 Task: Use the audio channel remapper to remap the "Left" to "Side left".
Action: Mouse moved to (111, 7)
Screenshot: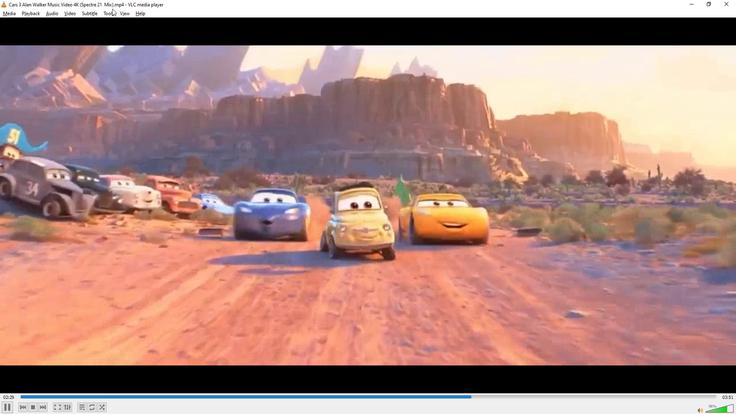 
Action: Mouse pressed left at (111, 7)
Screenshot: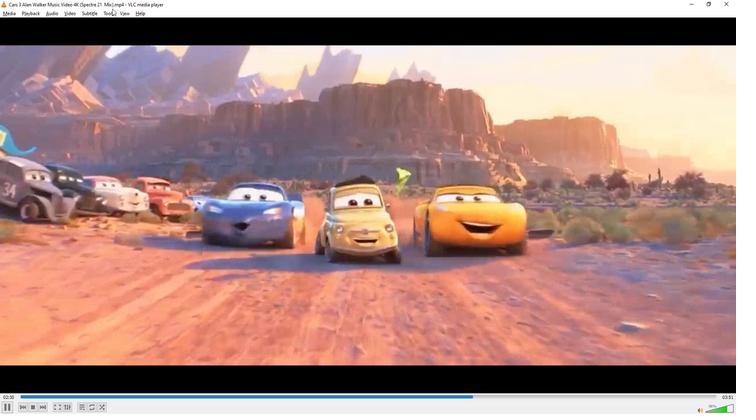 
Action: Mouse moved to (111, 10)
Screenshot: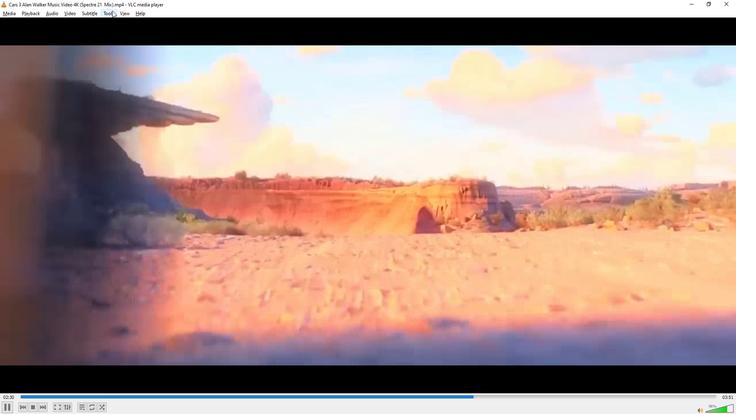 
Action: Mouse pressed left at (111, 10)
Screenshot: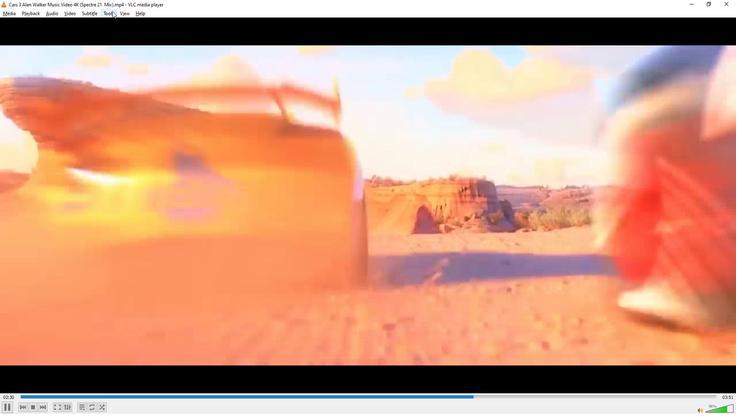 
Action: Mouse moved to (128, 104)
Screenshot: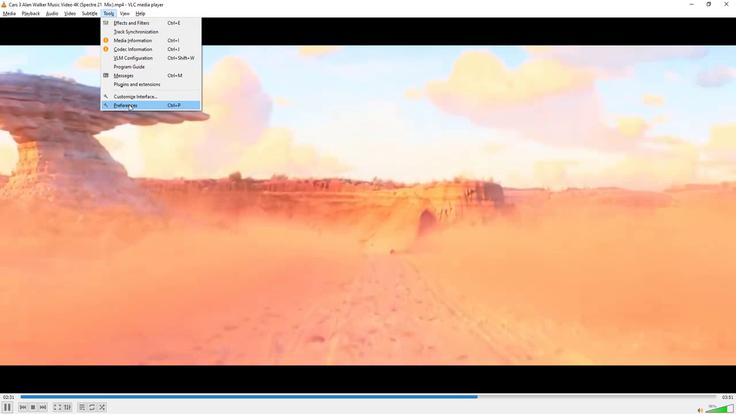 
Action: Mouse pressed left at (128, 104)
Screenshot: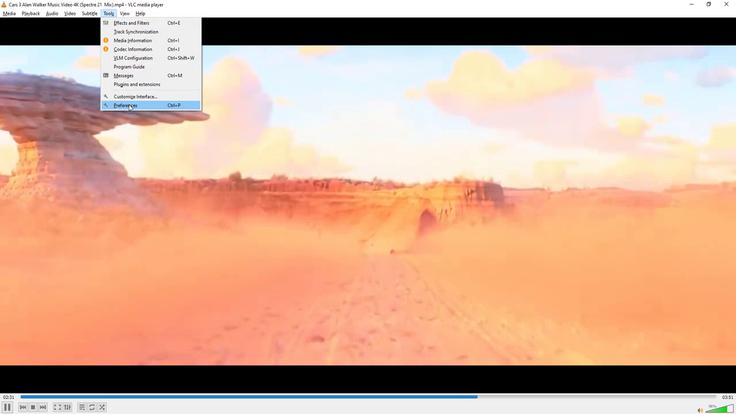 
Action: Mouse moved to (214, 307)
Screenshot: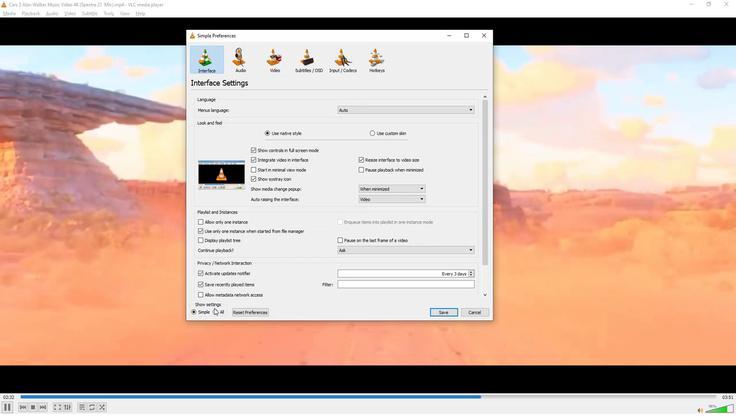 
Action: Mouse pressed left at (214, 307)
Screenshot: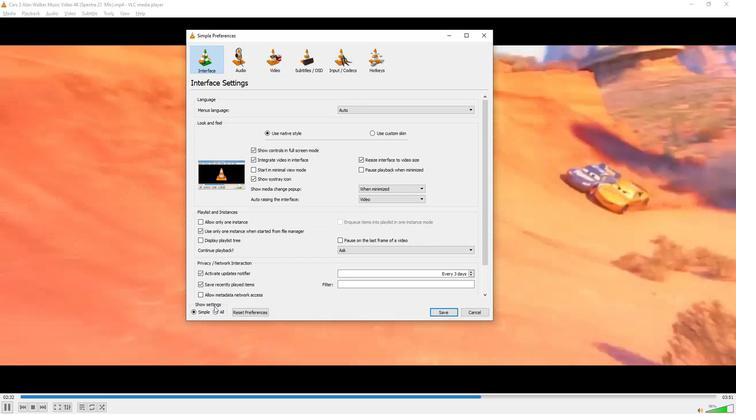 
Action: Mouse moved to (214, 312)
Screenshot: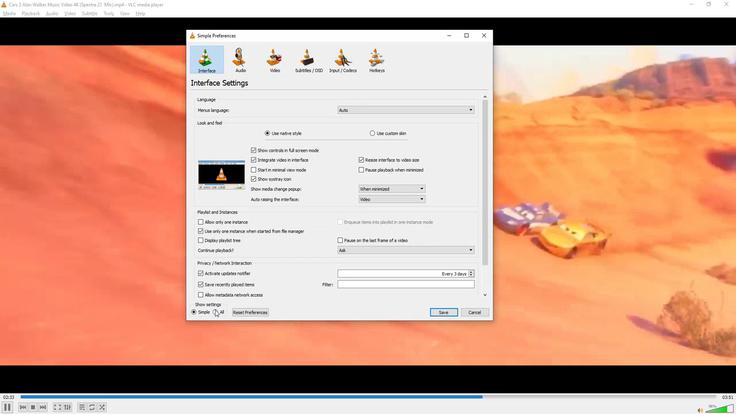 
Action: Mouse pressed left at (214, 312)
Screenshot: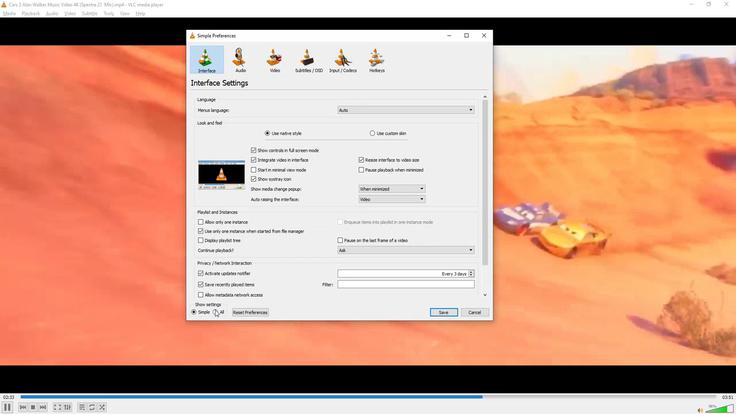 
Action: Mouse moved to (204, 139)
Screenshot: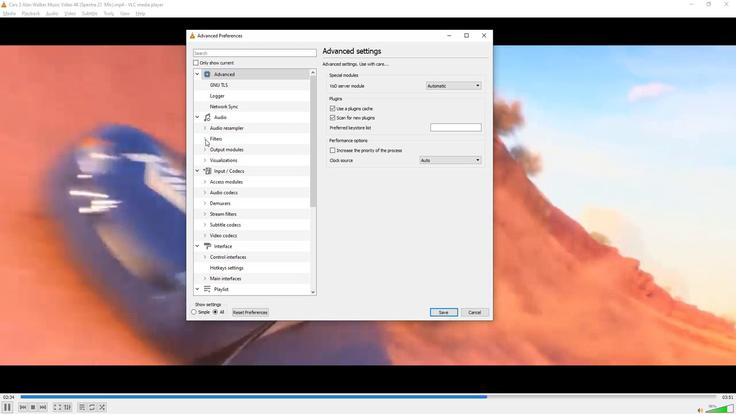 
Action: Mouse pressed left at (204, 139)
Screenshot: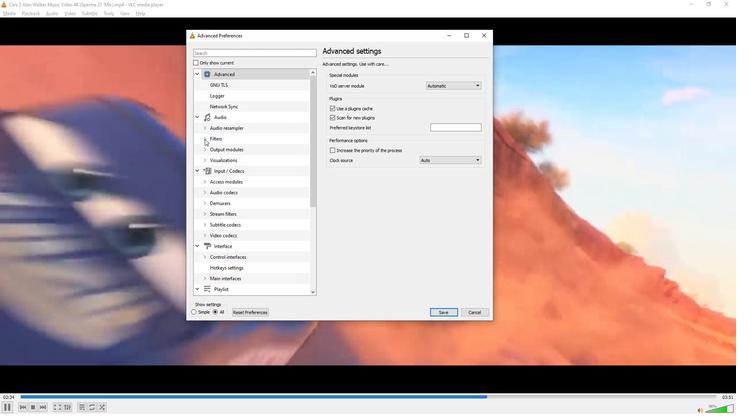 
Action: Mouse moved to (223, 246)
Screenshot: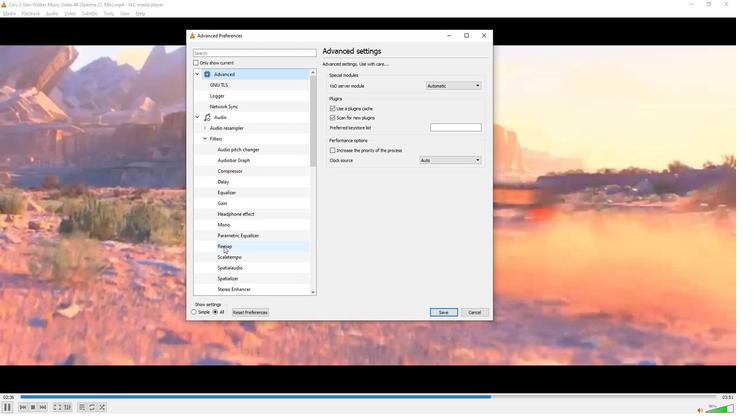 
Action: Mouse pressed left at (223, 246)
Screenshot: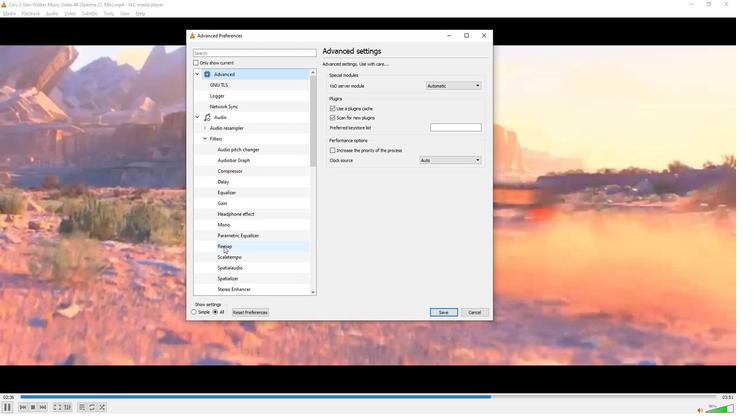 
Action: Mouse moved to (477, 76)
Screenshot: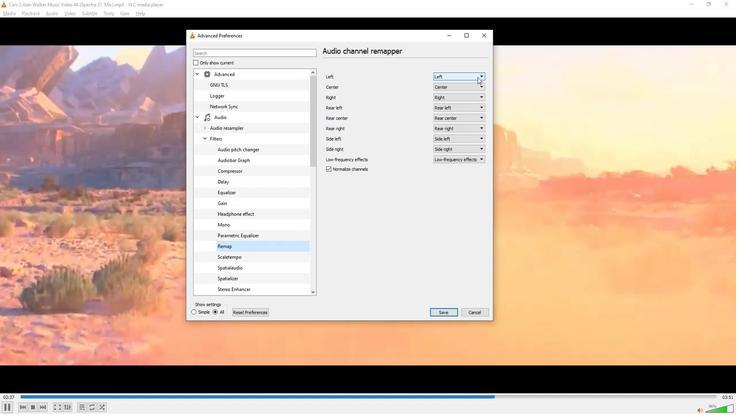 
Action: Mouse pressed left at (477, 76)
Screenshot: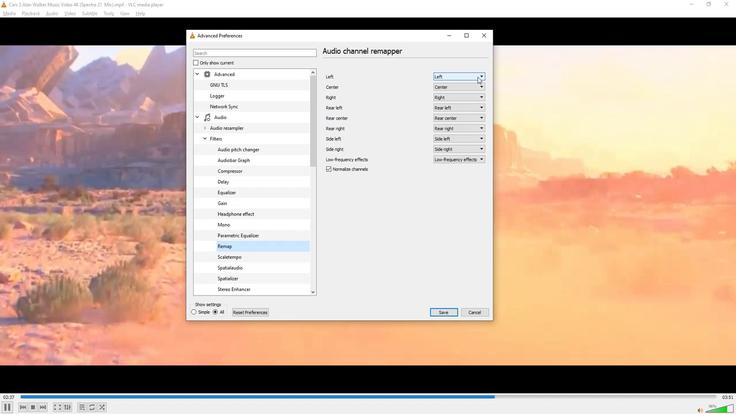 
Action: Mouse moved to (451, 112)
Screenshot: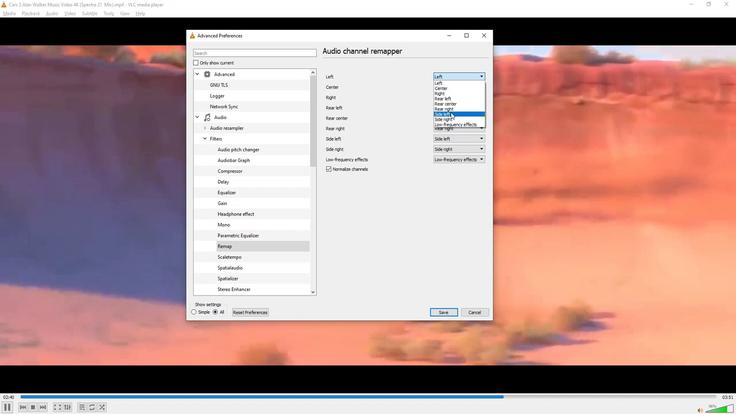 
Action: Mouse pressed left at (451, 112)
Screenshot: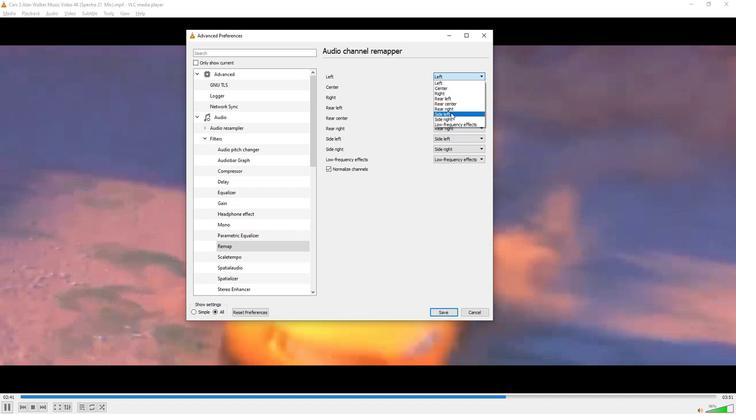 
Action: Mouse moved to (414, 212)
Screenshot: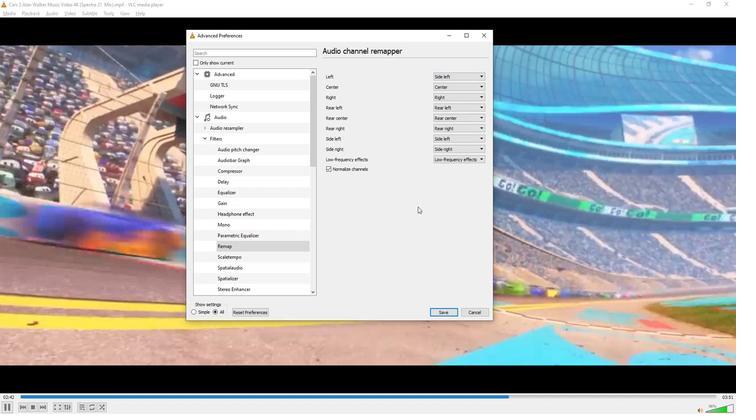 
